 Task: Set the repository access to private repositories for new dependabot secret in the organization "Mark56711".
Action: Mouse moved to (1116, 83)
Screenshot: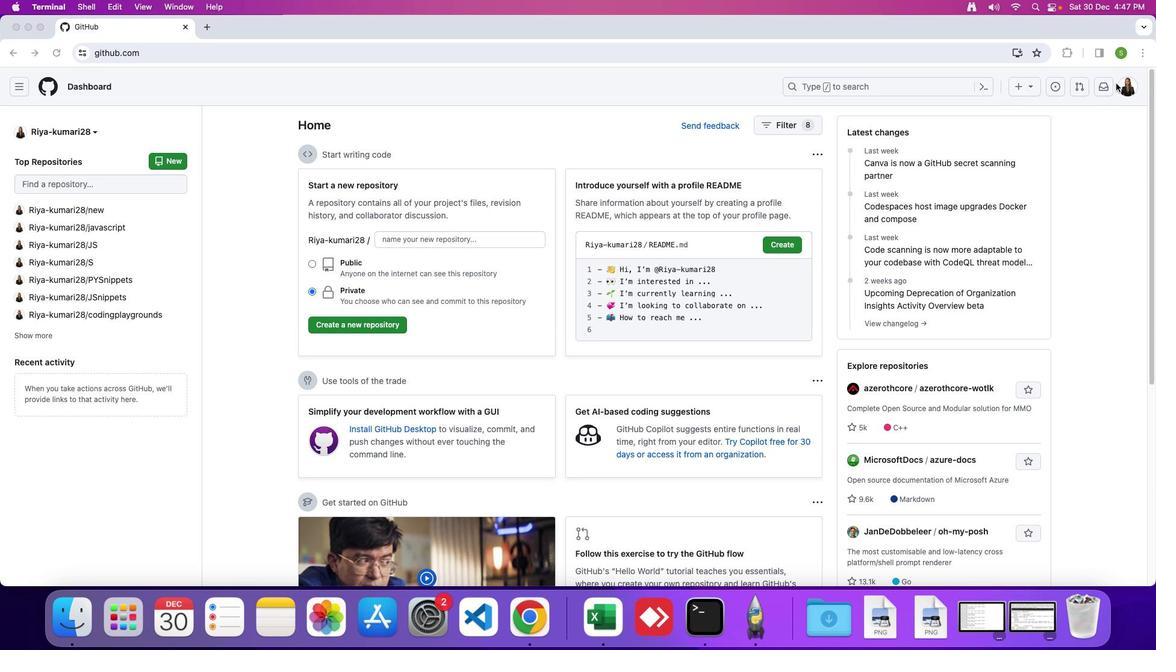 
Action: Mouse pressed left at (1116, 83)
Screenshot: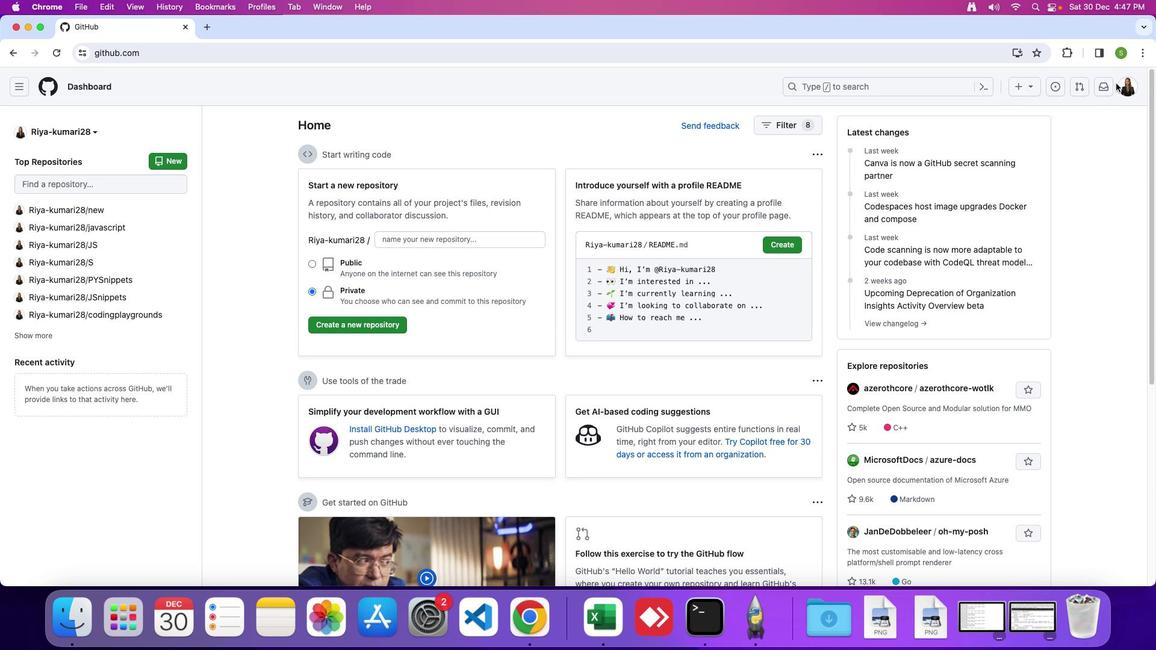 
Action: Mouse moved to (1122, 82)
Screenshot: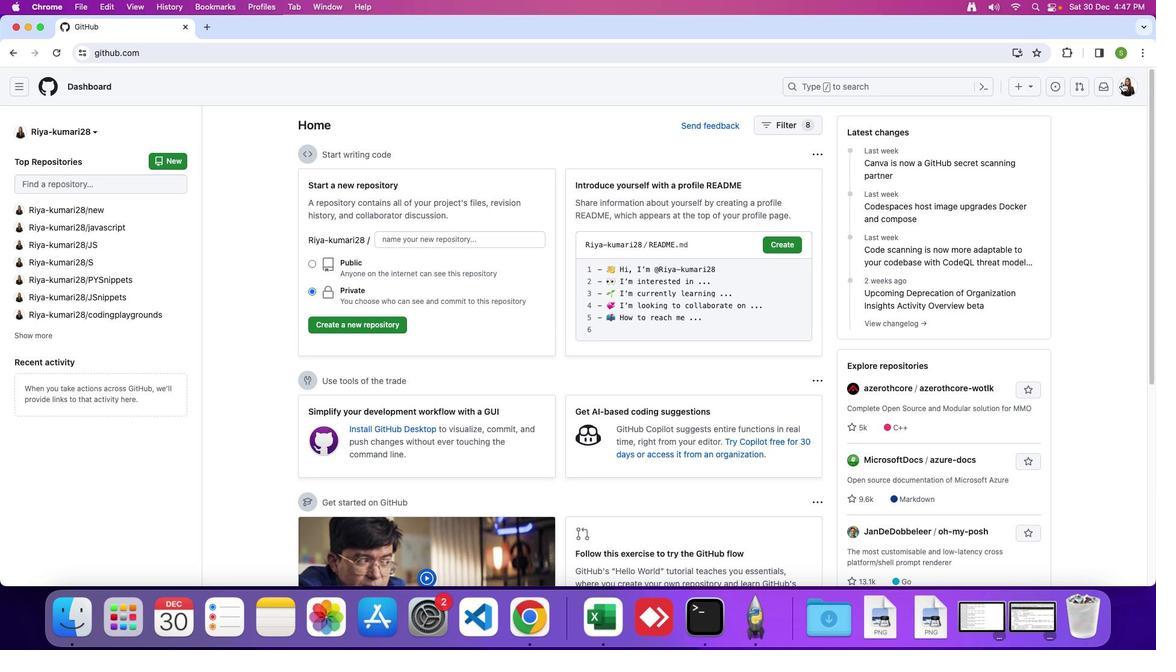 
Action: Mouse pressed left at (1122, 82)
Screenshot: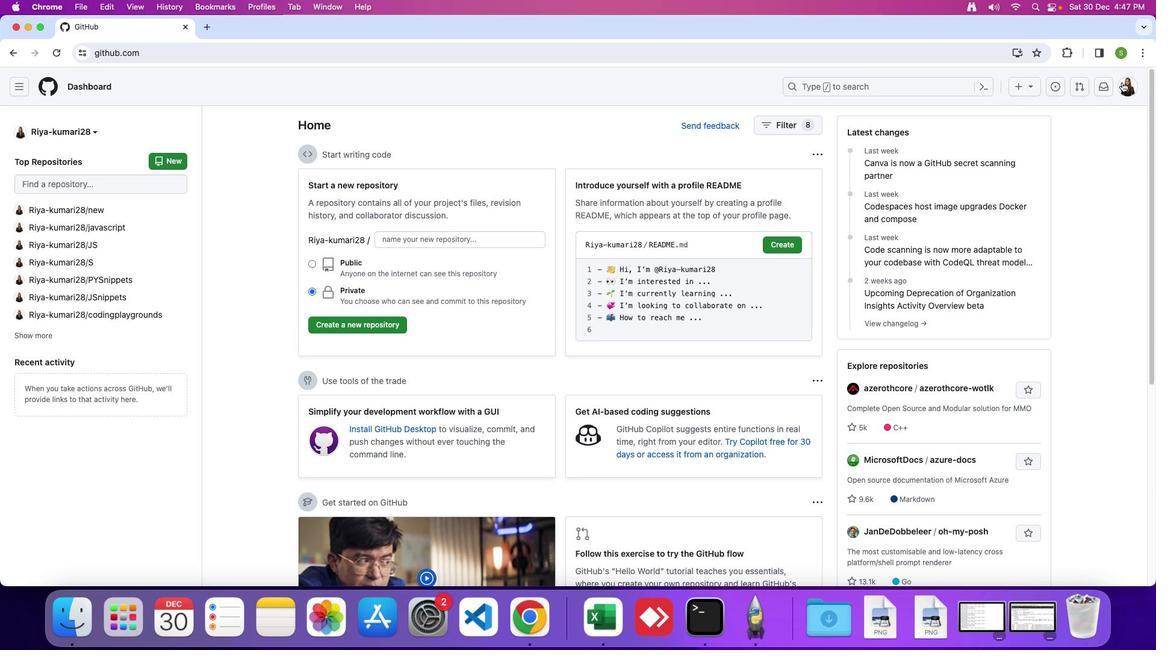 
Action: Mouse moved to (1058, 237)
Screenshot: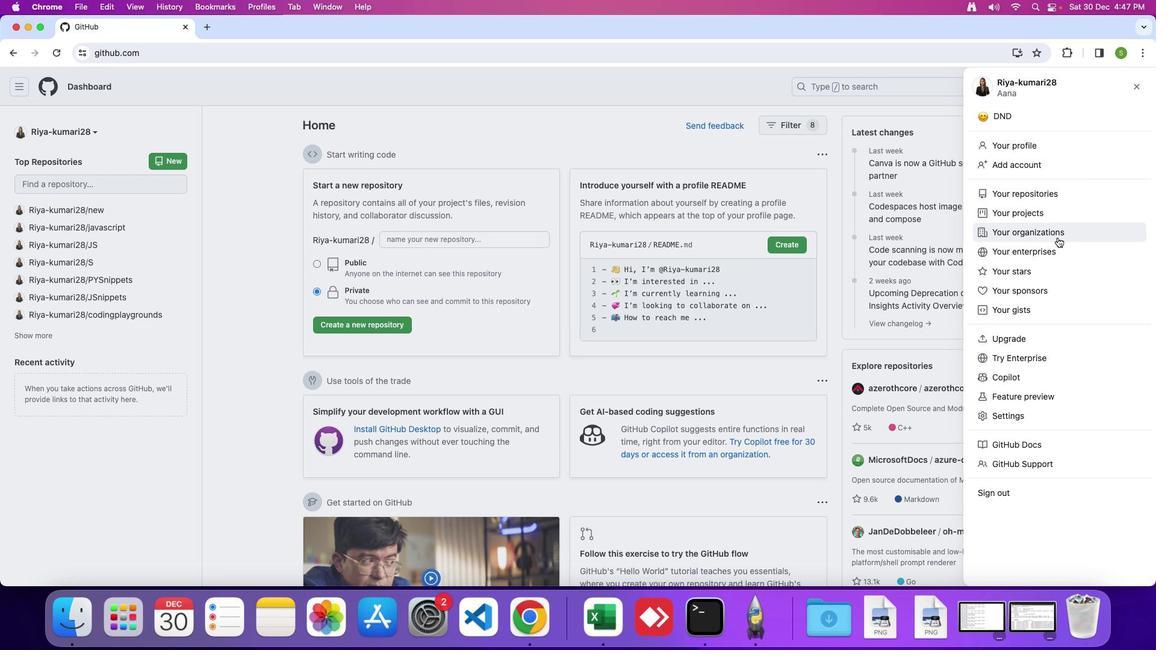 
Action: Mouse pressed left at (1058, 237)
Screenshot: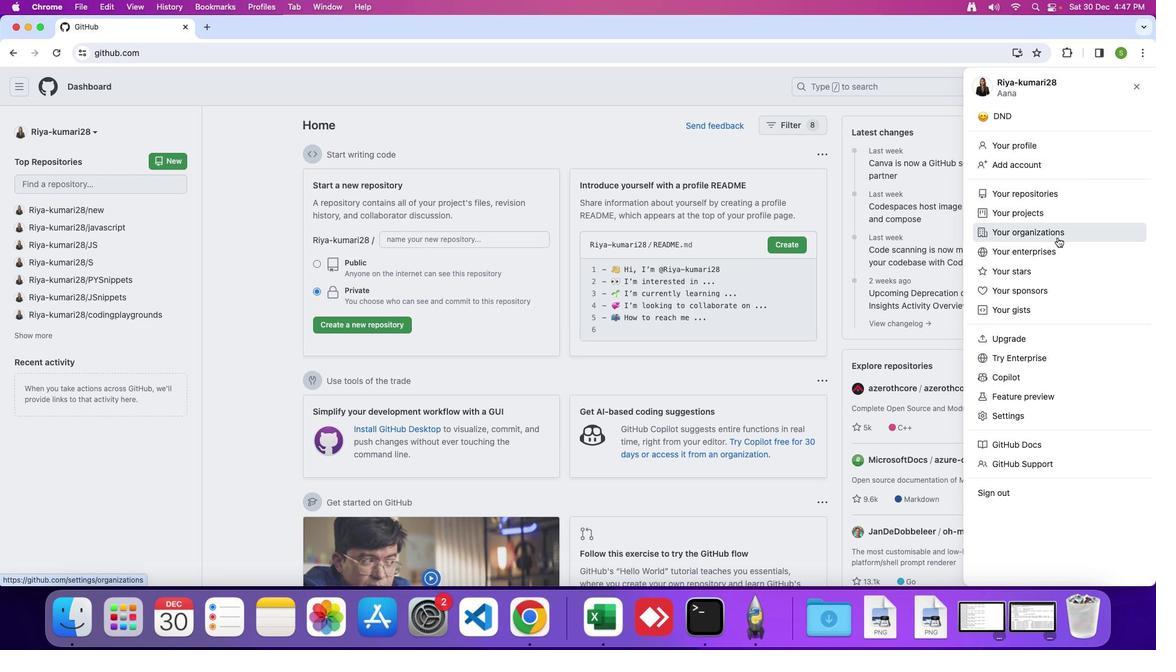
Action: Mouse moved to (872, 255)
Screenshot: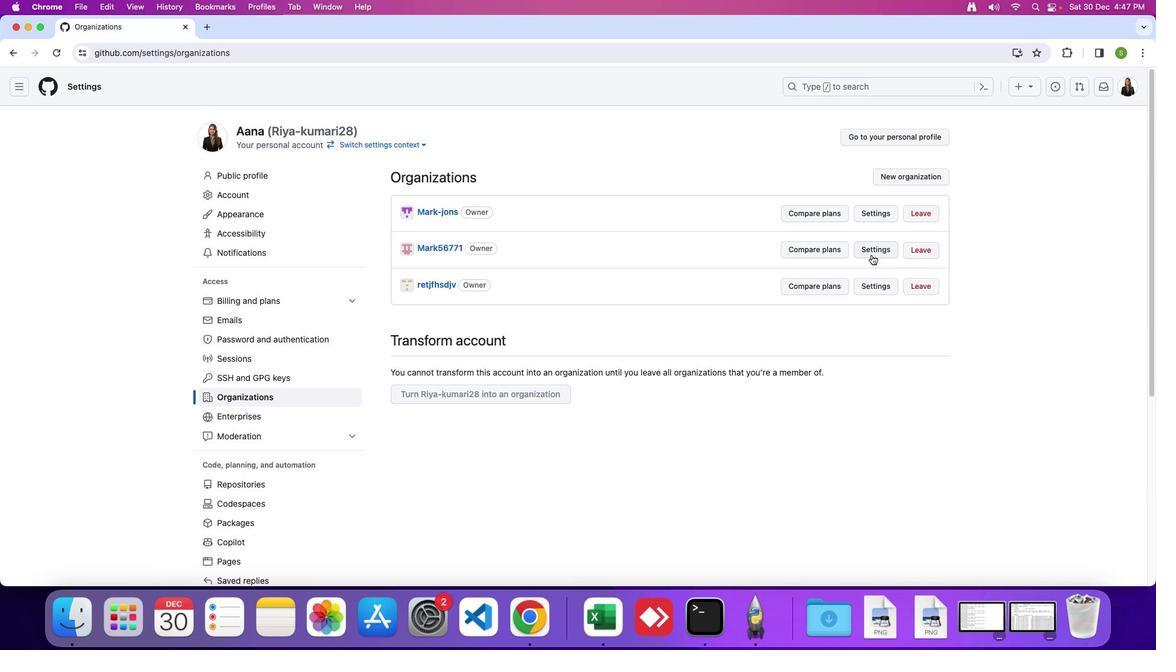 
Action: Mouse pressed left at (872, 255)
Screenshot: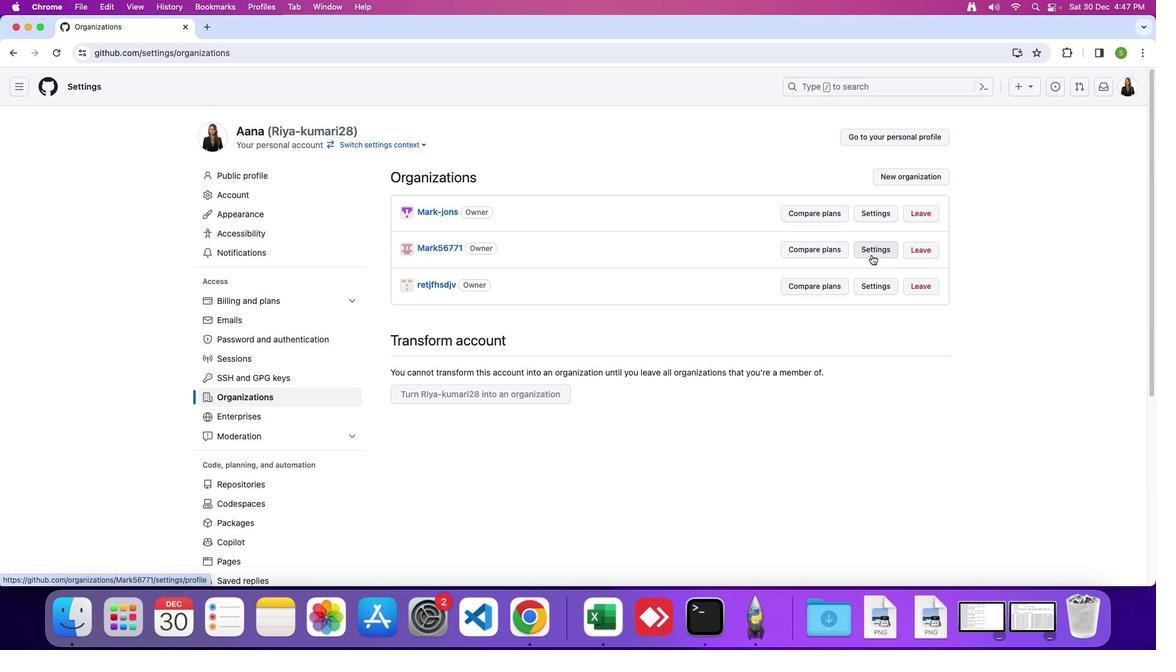 
Action: Mouse moved to (366, 451)
Screenshot: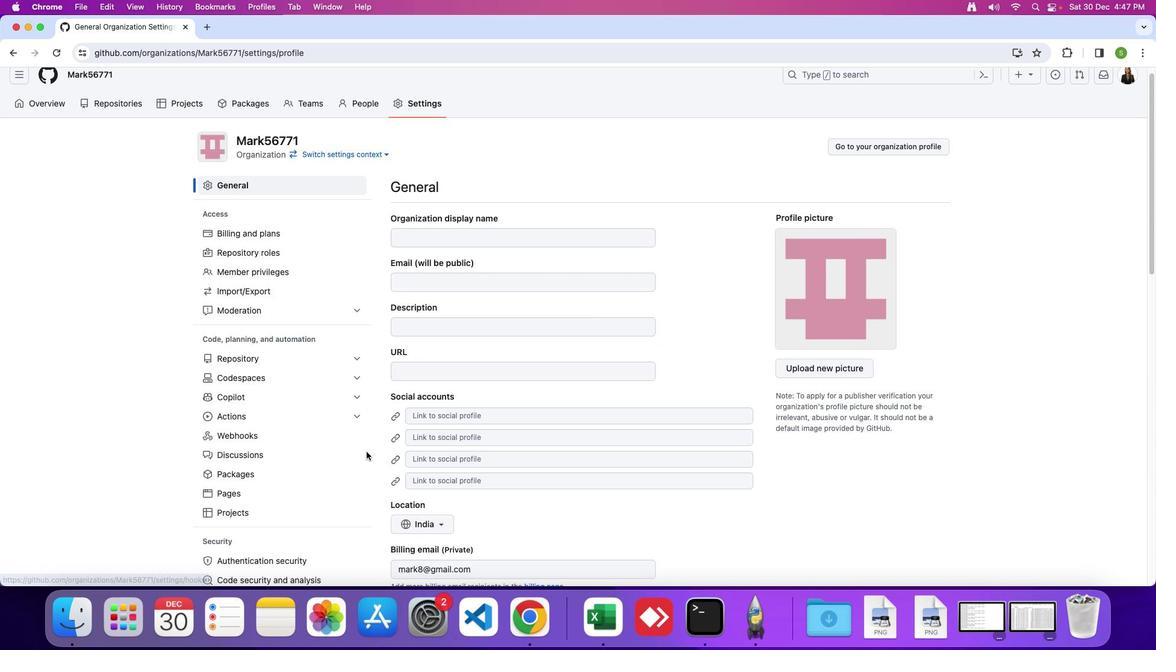 
Action: Mouse scrolled (366, 451) with delta (0, 0)
Screenshot: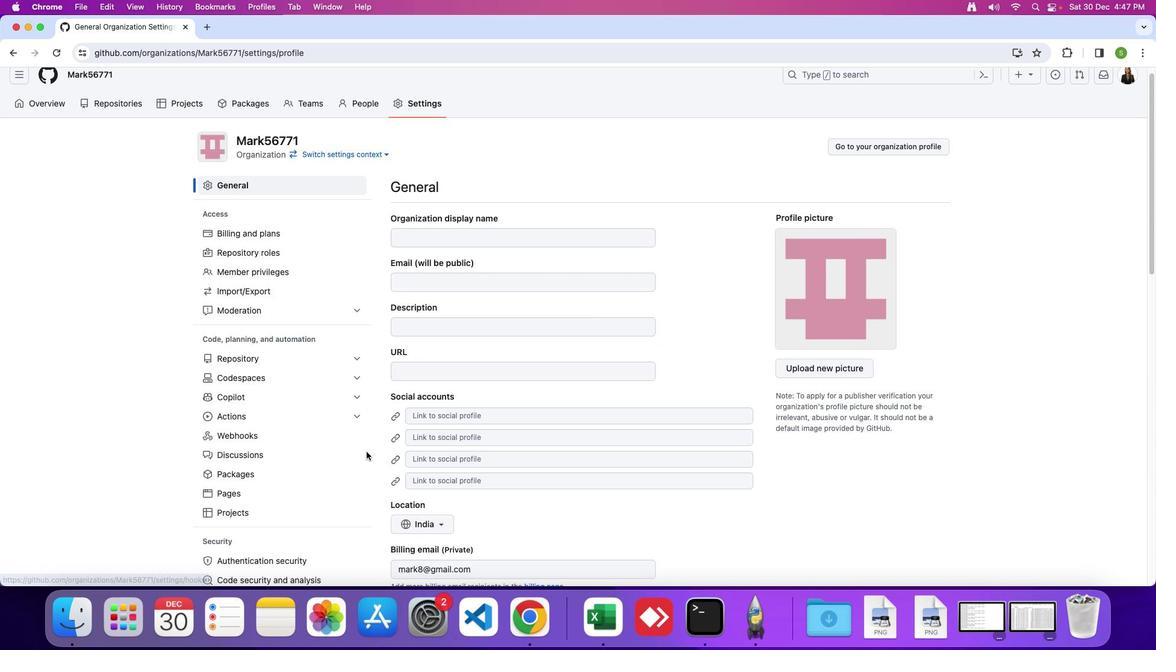 
Action: Mouse scrolled (366, 451) with delta (0, 3)
Screenshot: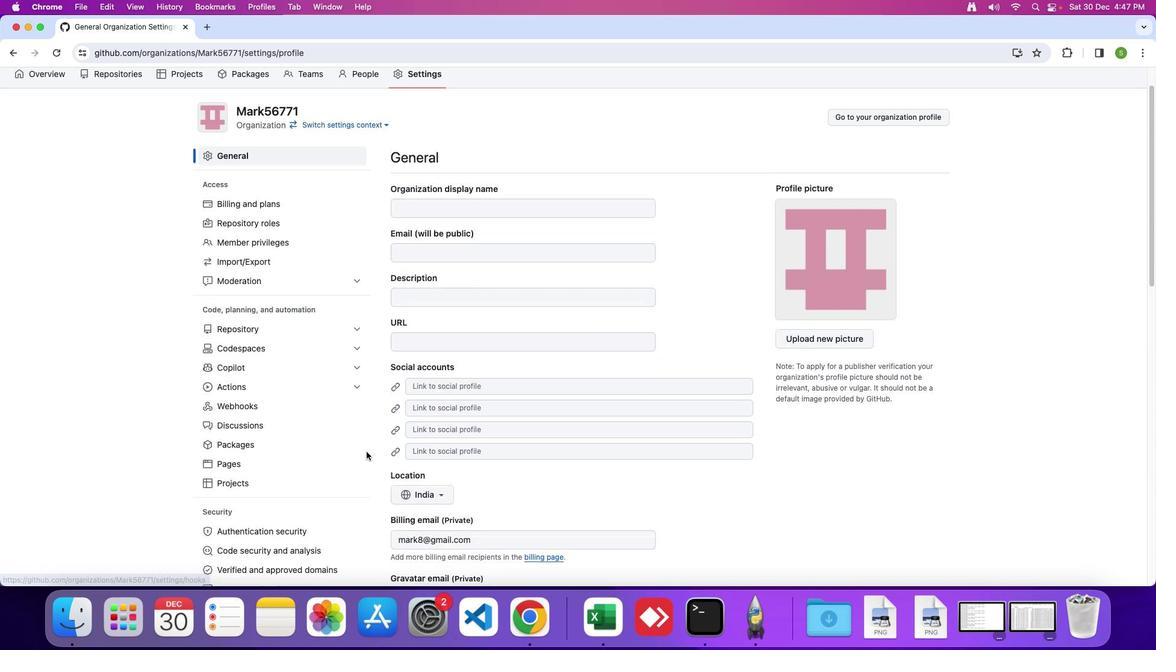 
Action: Mouse scrolled (366, 451) with delta (0, -3)
Screenshot: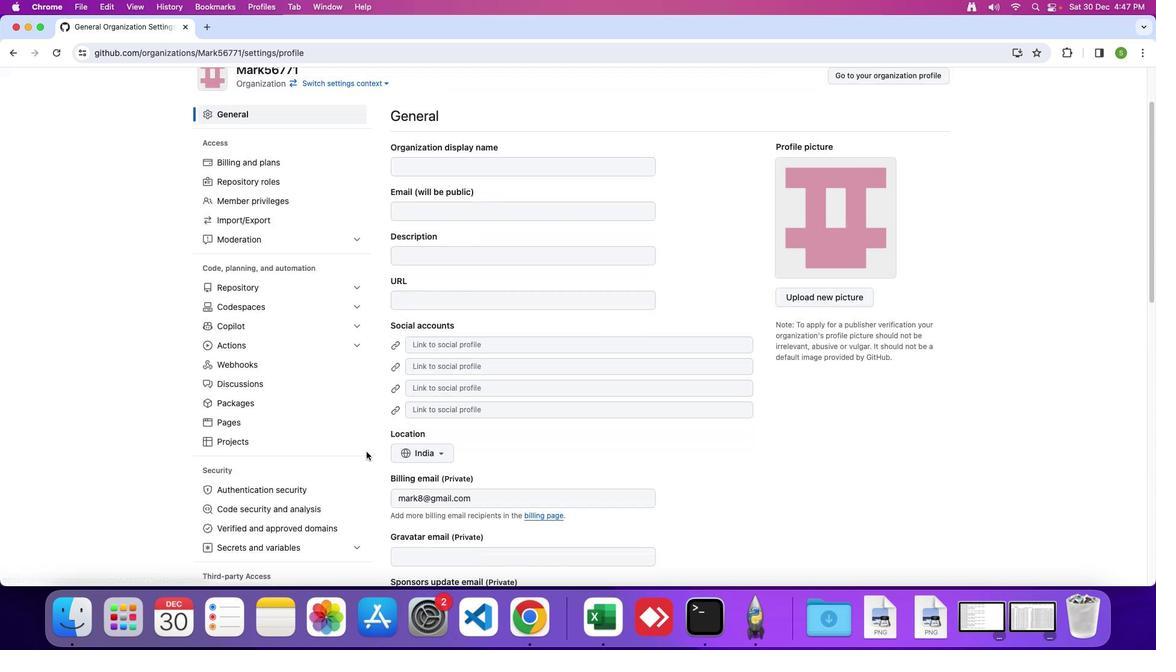 
Action: Mouse scrolled (366, 451) with delta (0, -1)
Screenshot: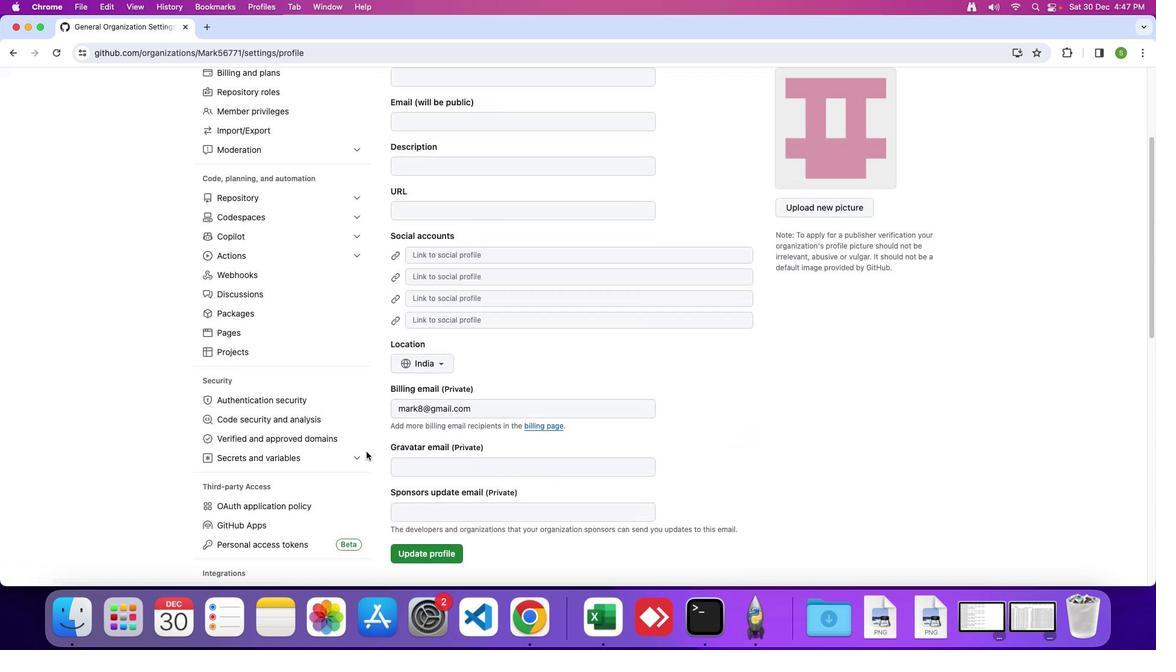 
Action: Mouse moved to (351, 430)
Screenshot: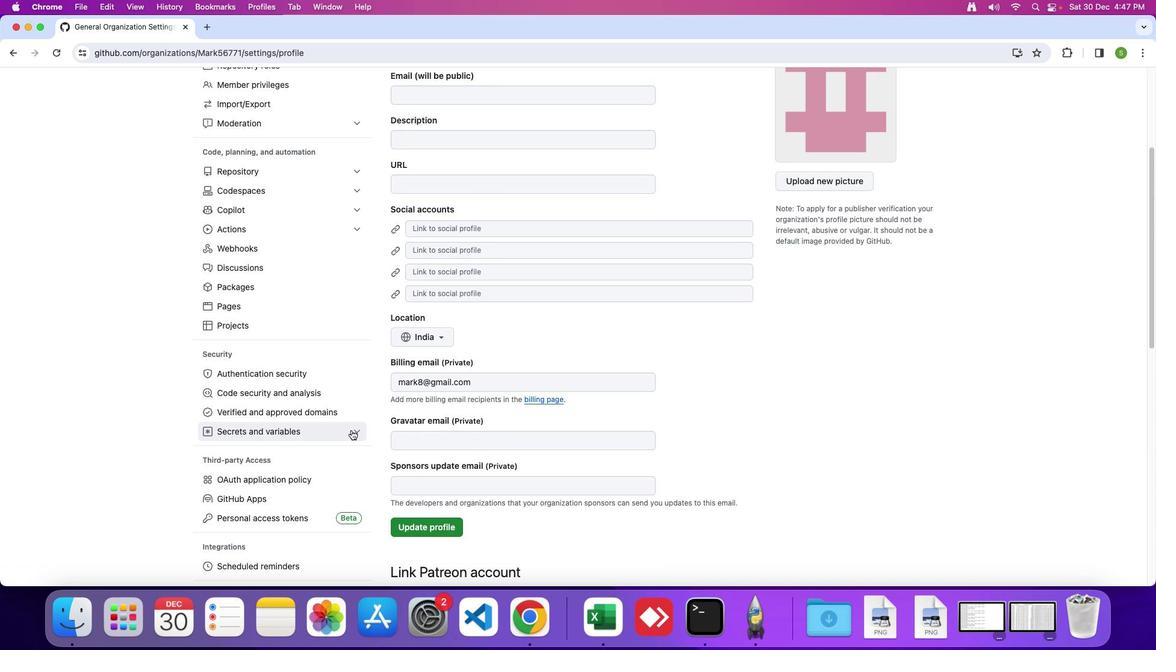 
Action: Mouse pressed left at (351, 430)
Screenshot: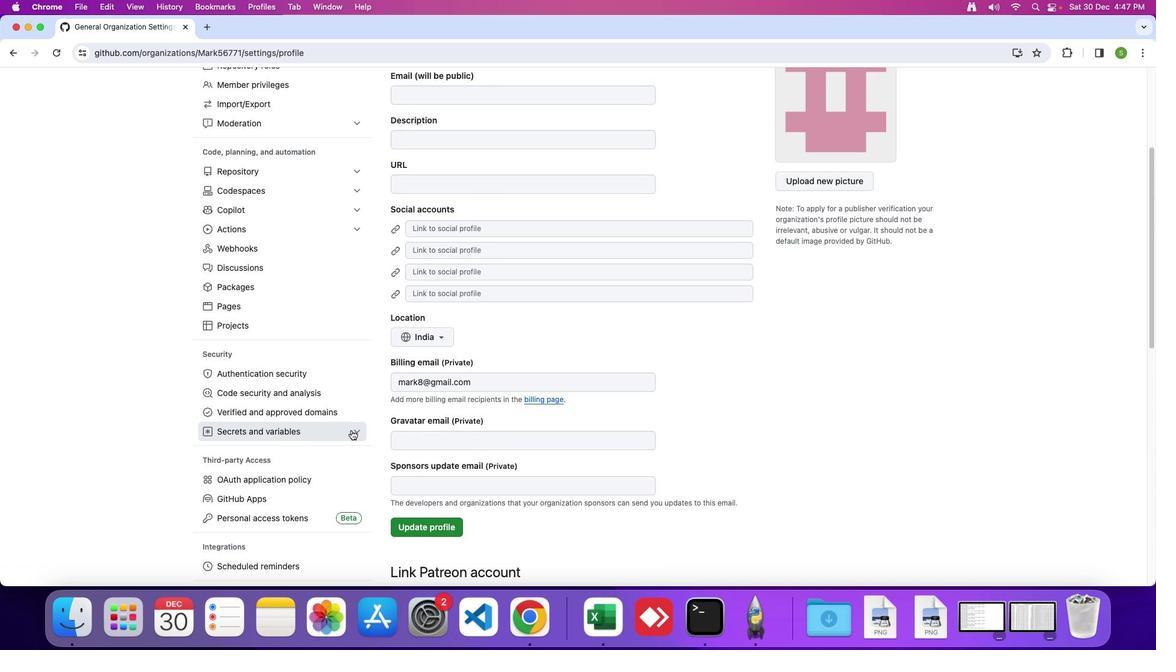 
Action: Mouse moved to (319, 487)
Screenshot: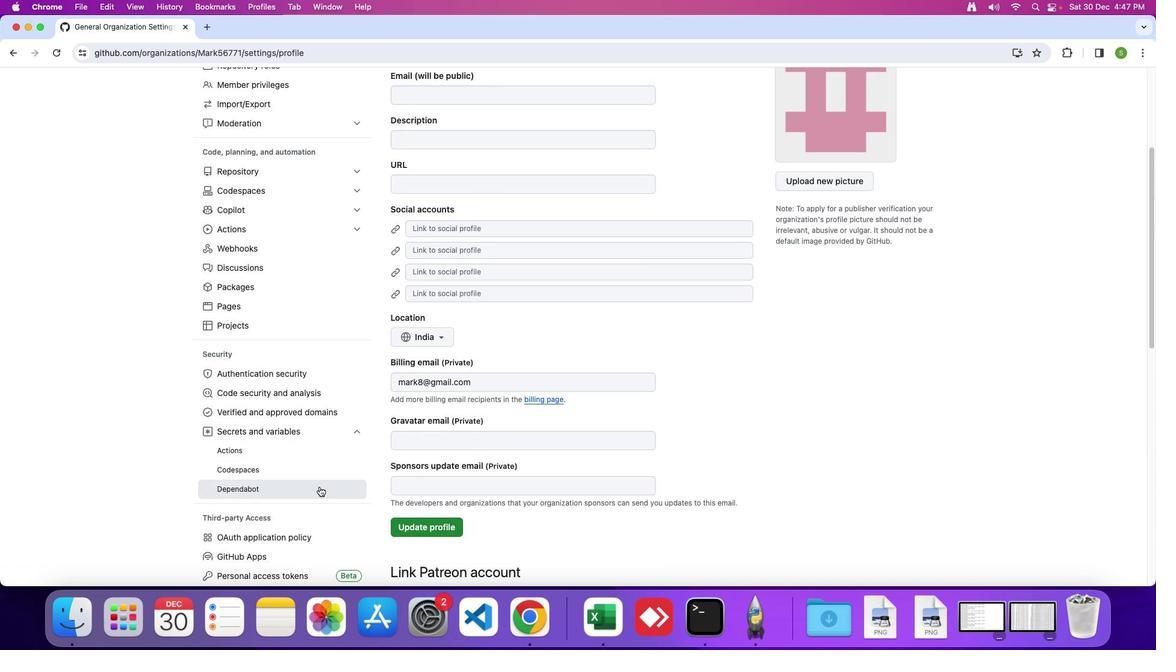 
Action: Mouse pressed left at (319, 487)
Screenshot: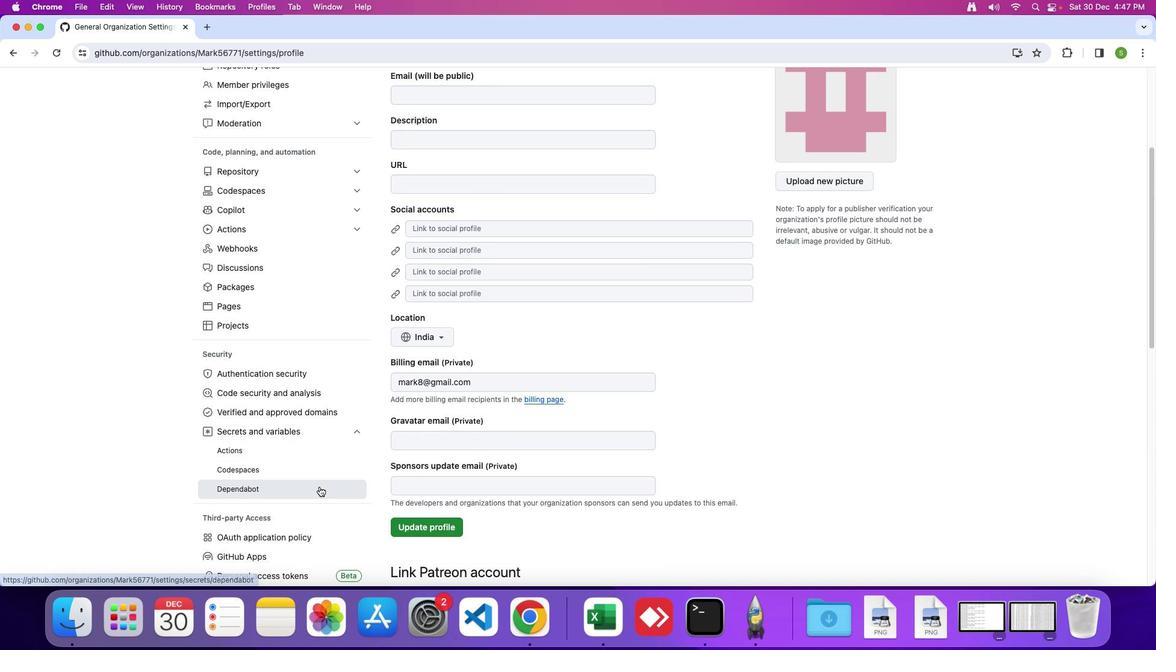 
Action: Mouse moved to (684, 351)
Screenshot: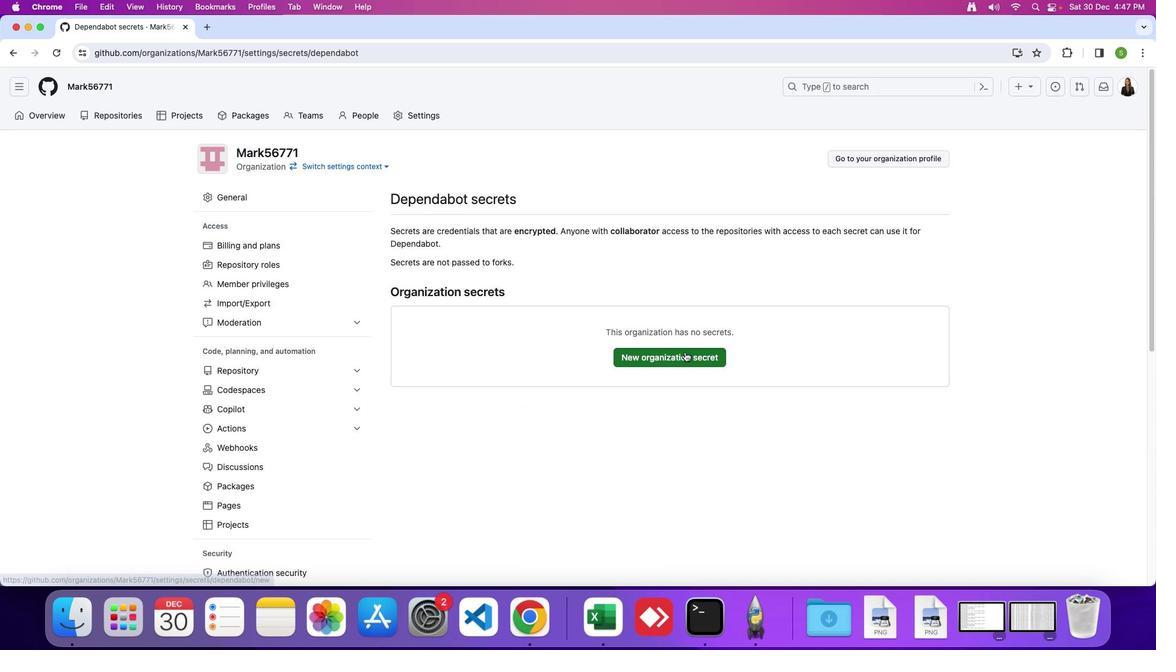 
Action: Mouse pressed left at (684, 351)
Screenshot: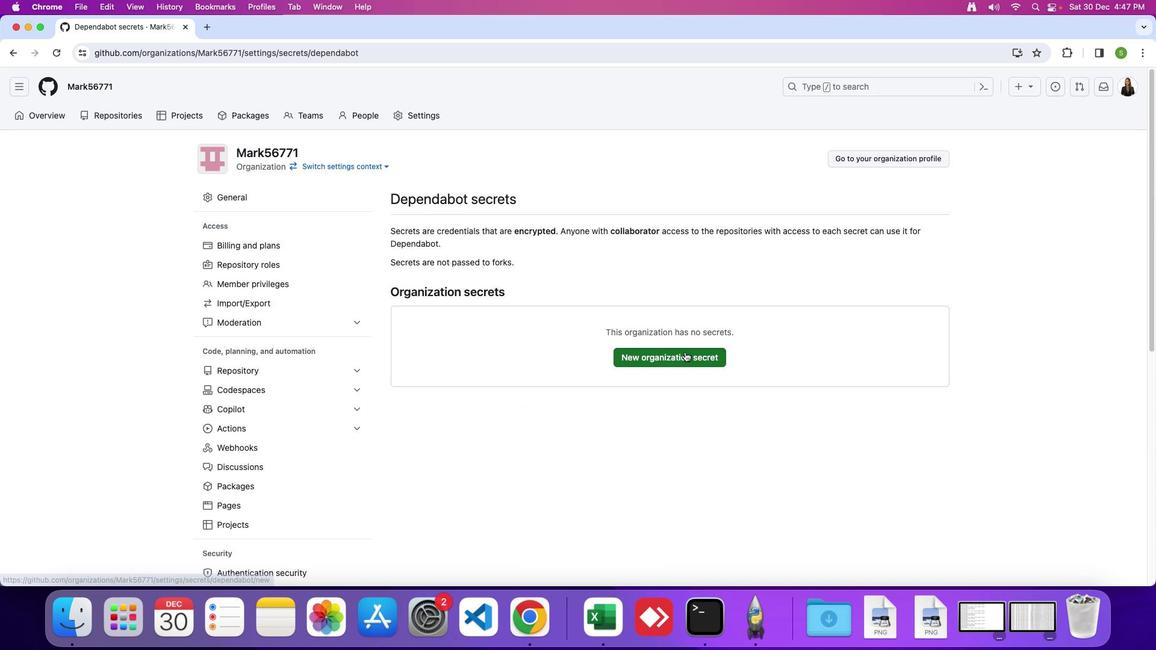 
Action: Mouse moved to (768, 467)
Screenshot: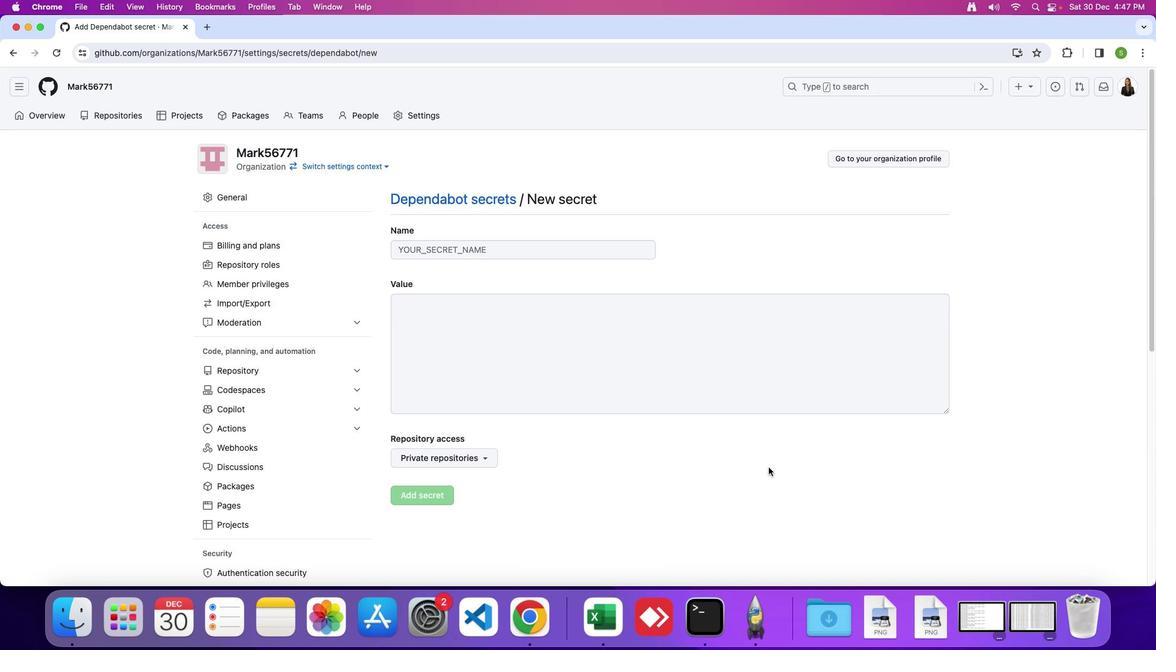 
Action: Mouse scrolled (768, 467) with delta (0, 0)
Screenshot: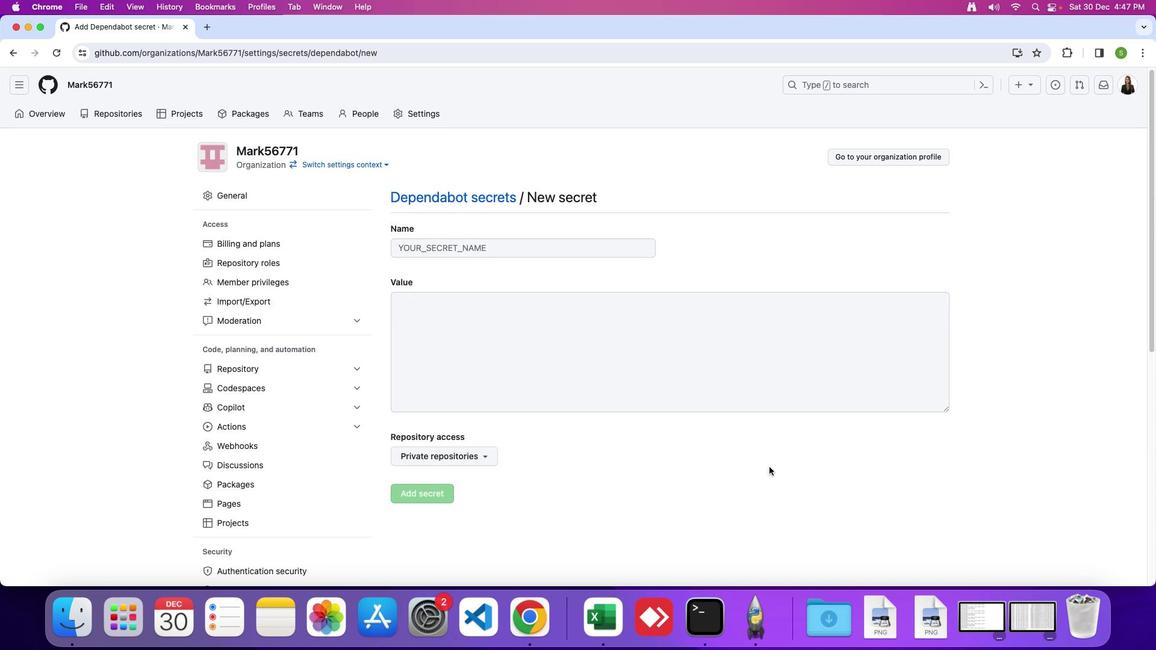 
Action: Mouse moved to (769, 467)
Screenshot: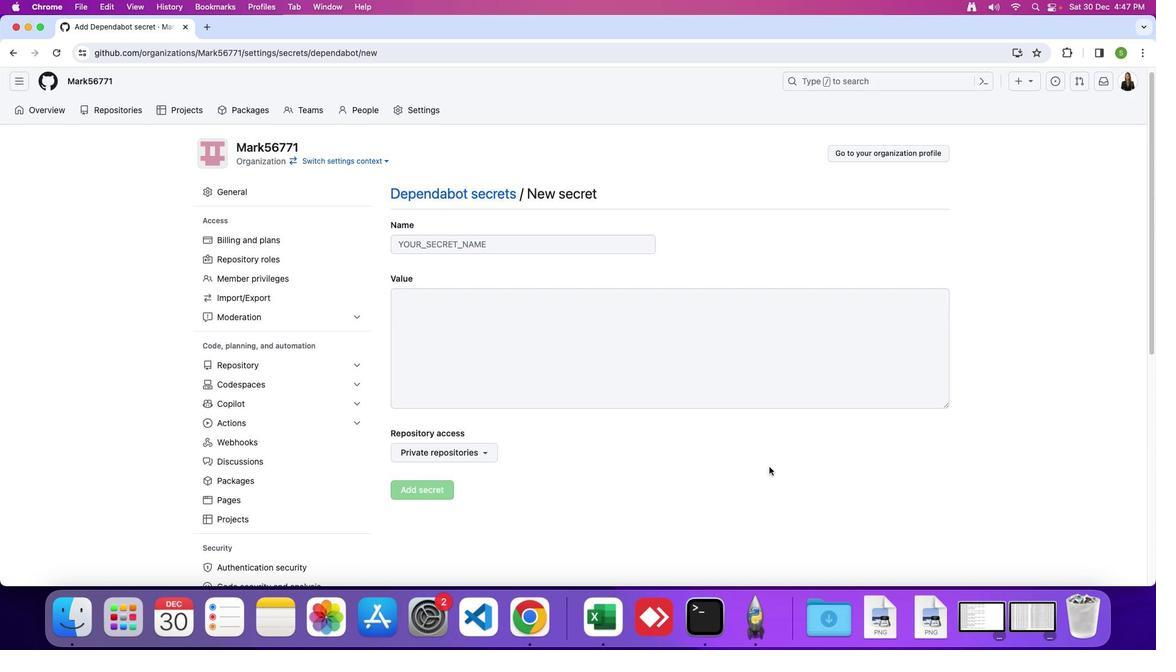
Action: Mouse scrolled (769, 467) with delta (0, 0)
Screenshot: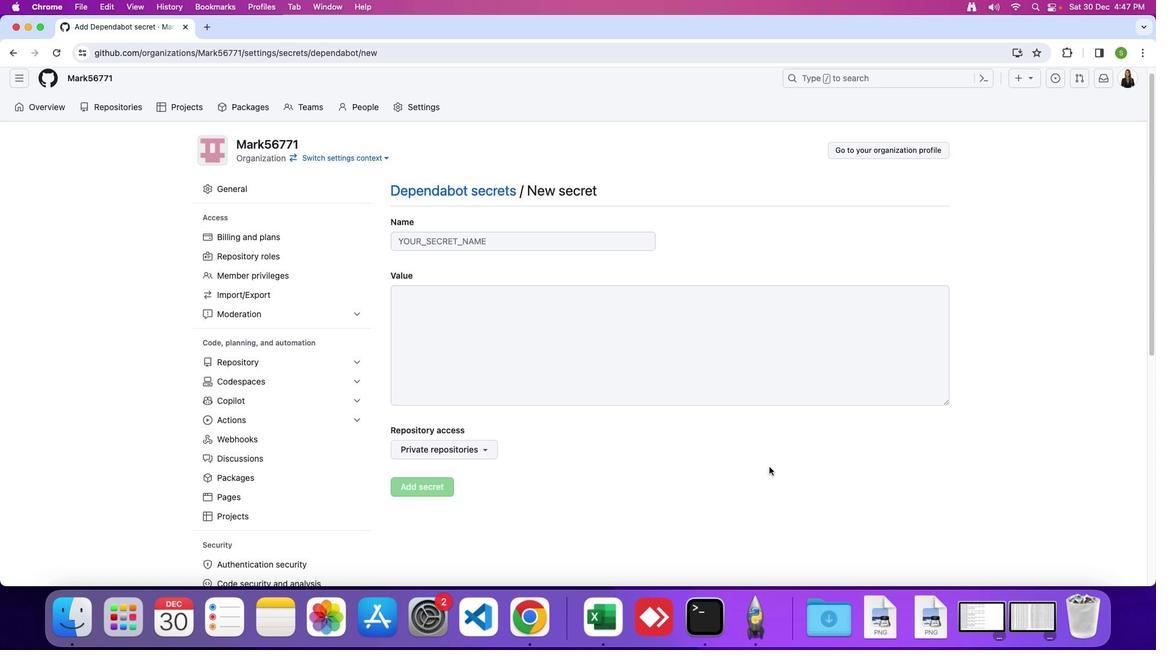
Action: Mouse moved to (472, 449)
Screenshot: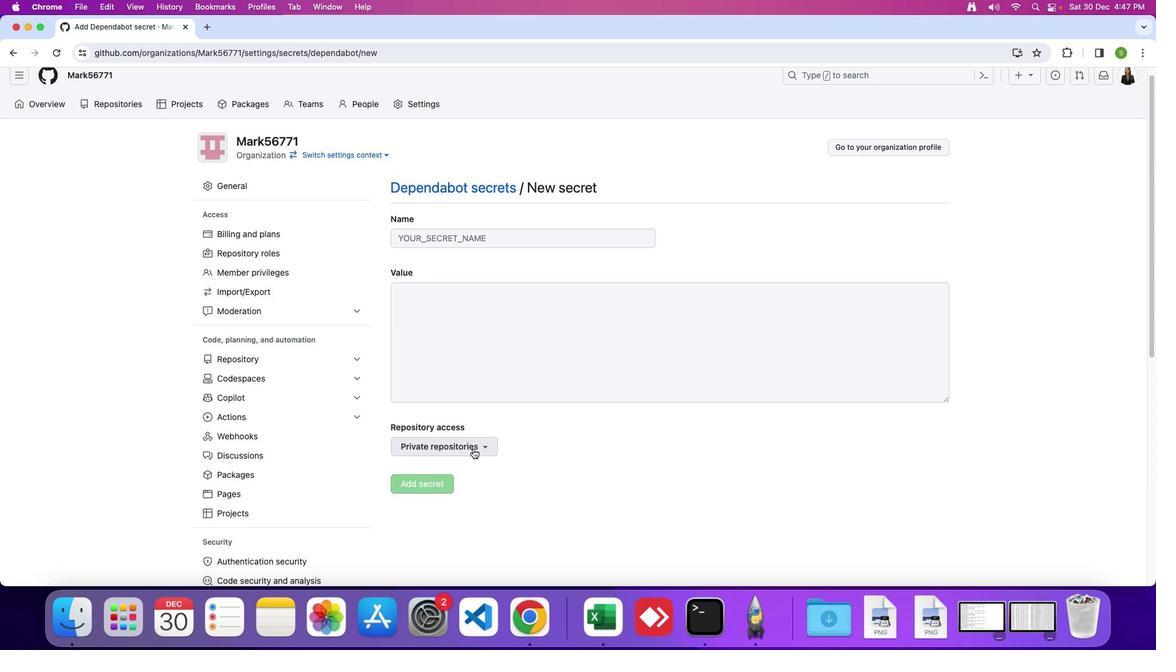 
Action: Mouse pressed left at (472, 449)
Screenshot: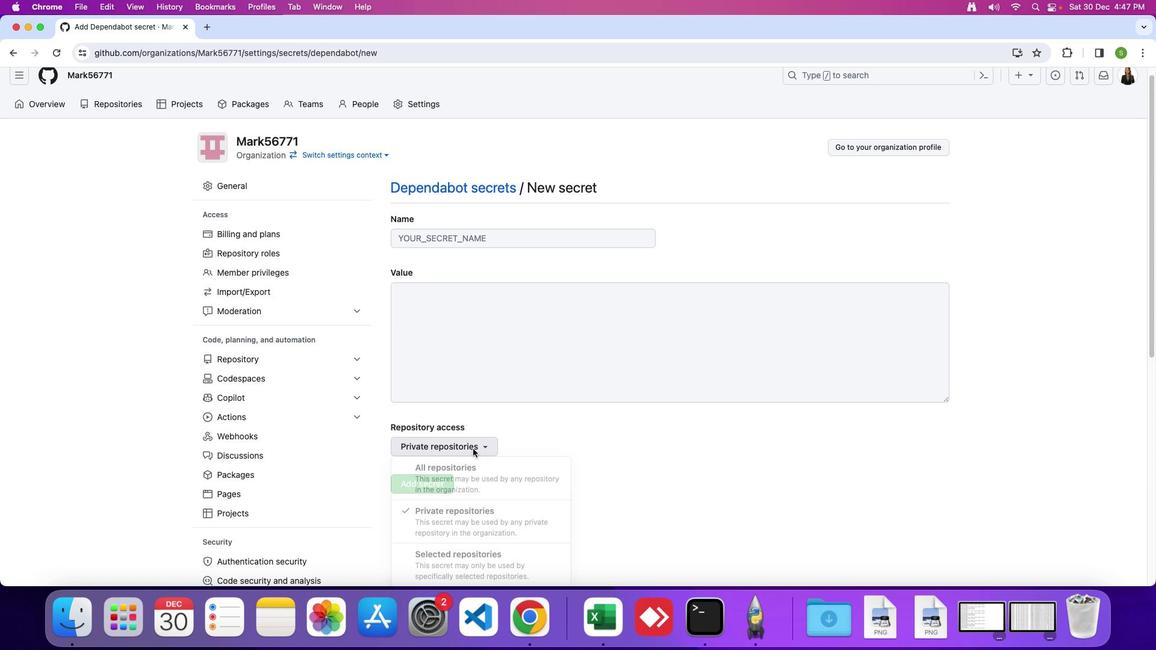 
Action: Mouse moved to (462, 517)
Screenshot: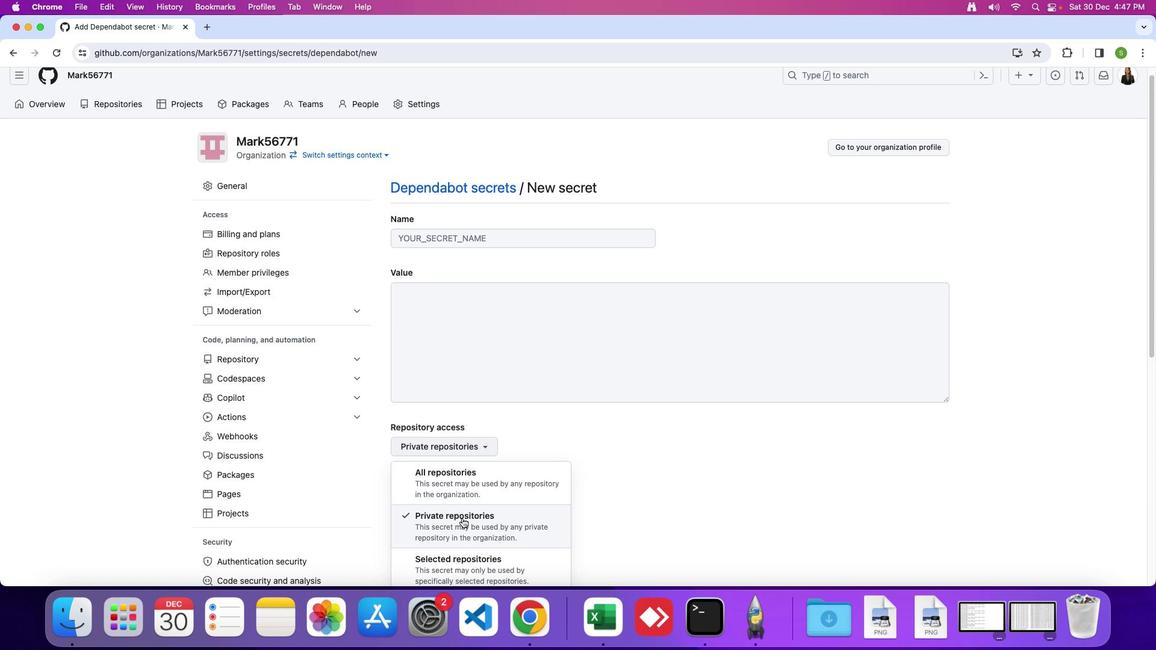 
Action: Mouse pressed left at (462, 517)
Screenshot: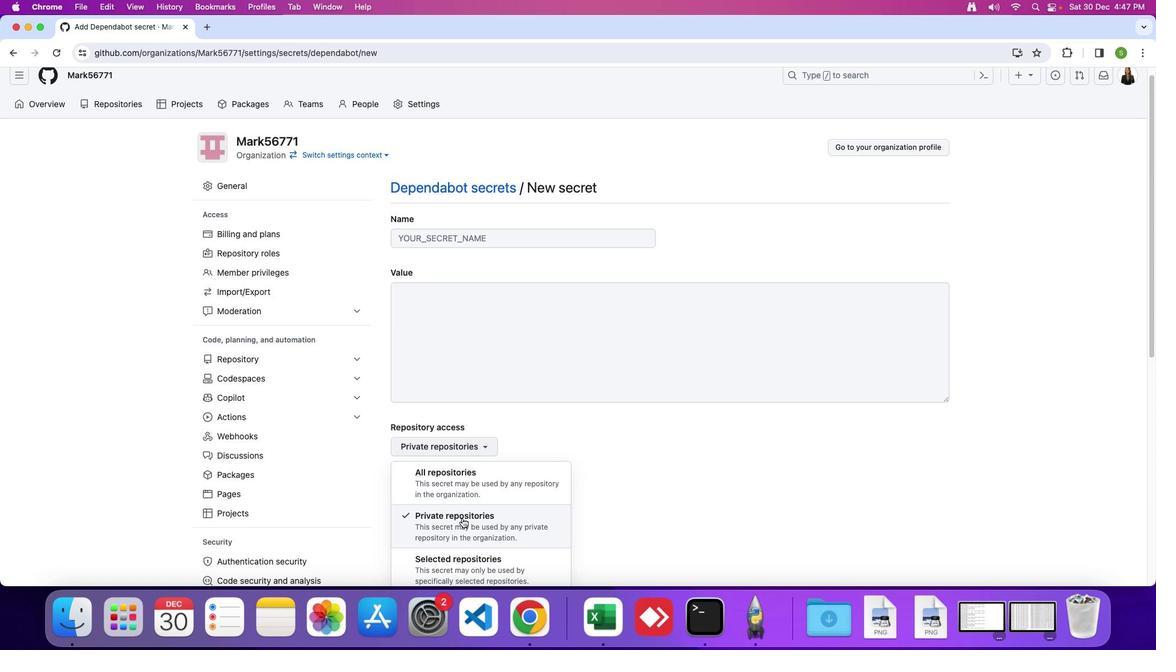
Action: Mouse moved to (462, 517)
Screenshot: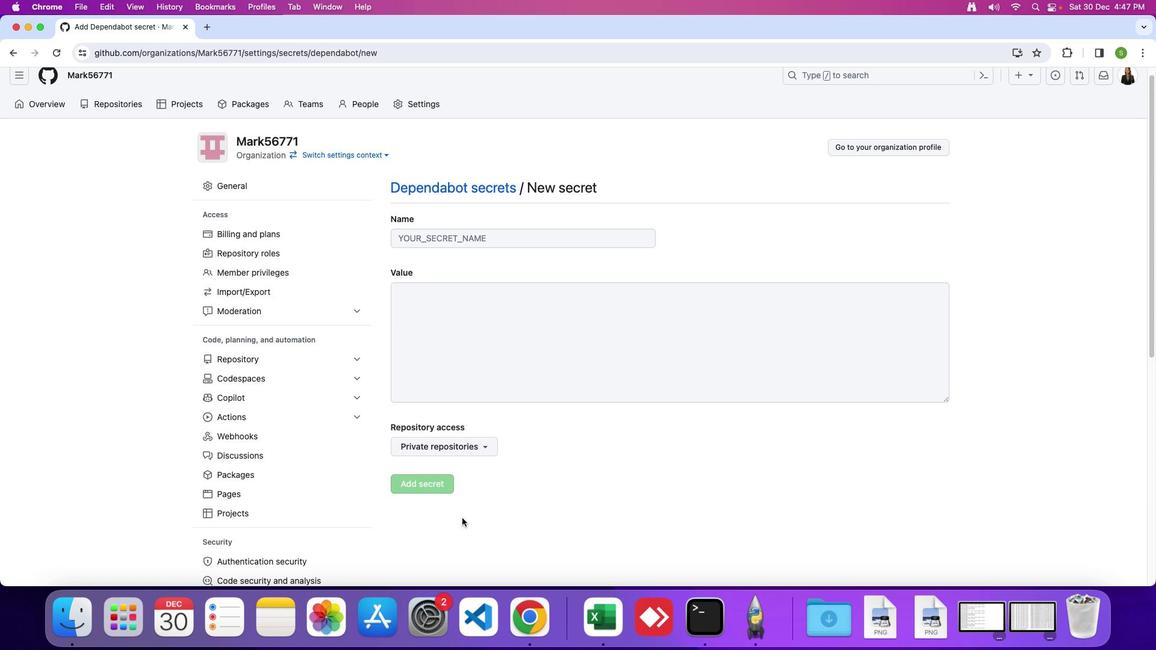 
